 Task: Check the sale-to-list ratio of hot tub in the last 5 years.
Action: Mouse moved to (774, 175)
Screenshot: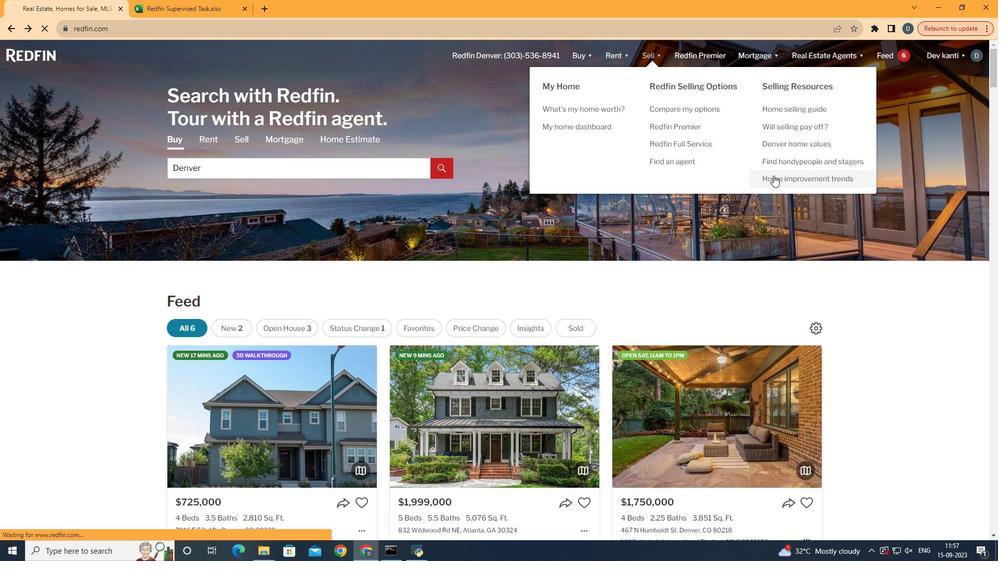 
Action: Mouse pressed left at (774, 175)
Screenshot: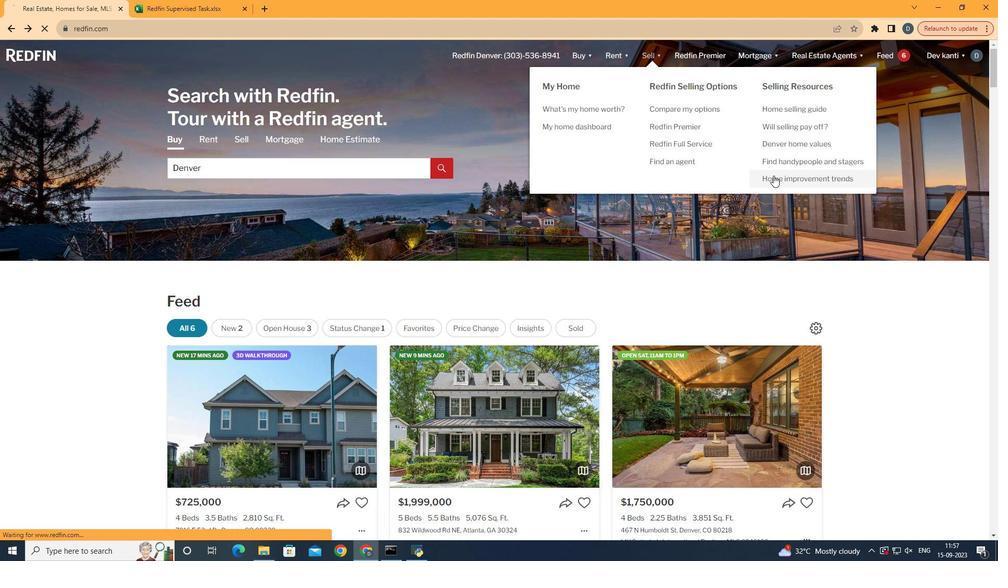 
Action: Mouse moved to (253, 195)
Screenshot: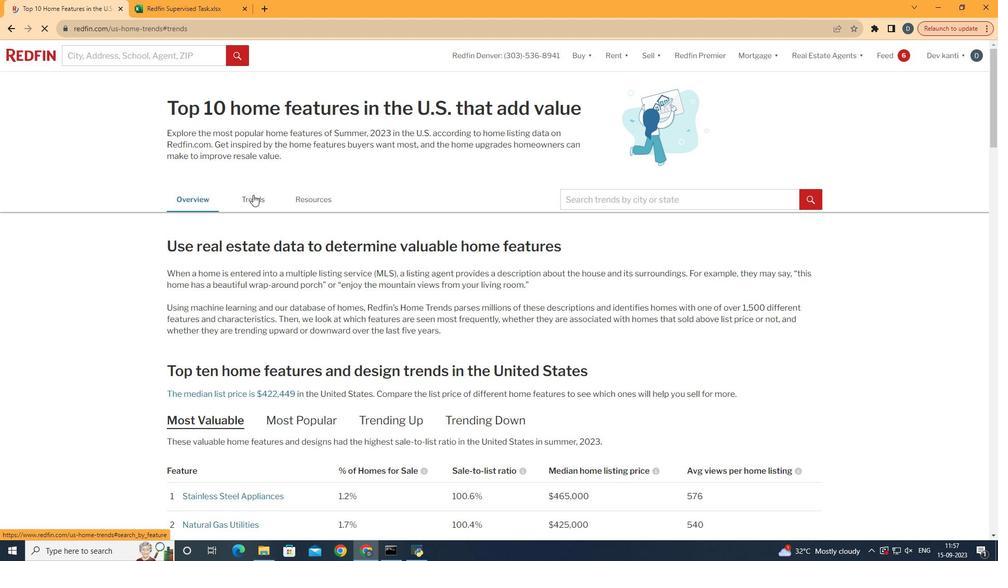 
Action: Mouse pressed left at (253, 195)
Screenshot: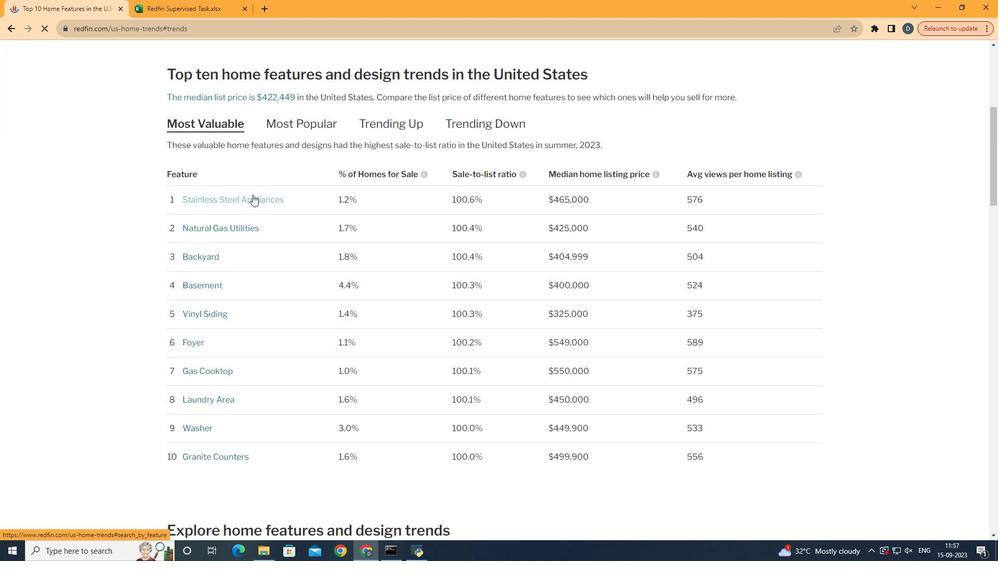 
Action: Mouse moved to (331, 241)
Screenshot: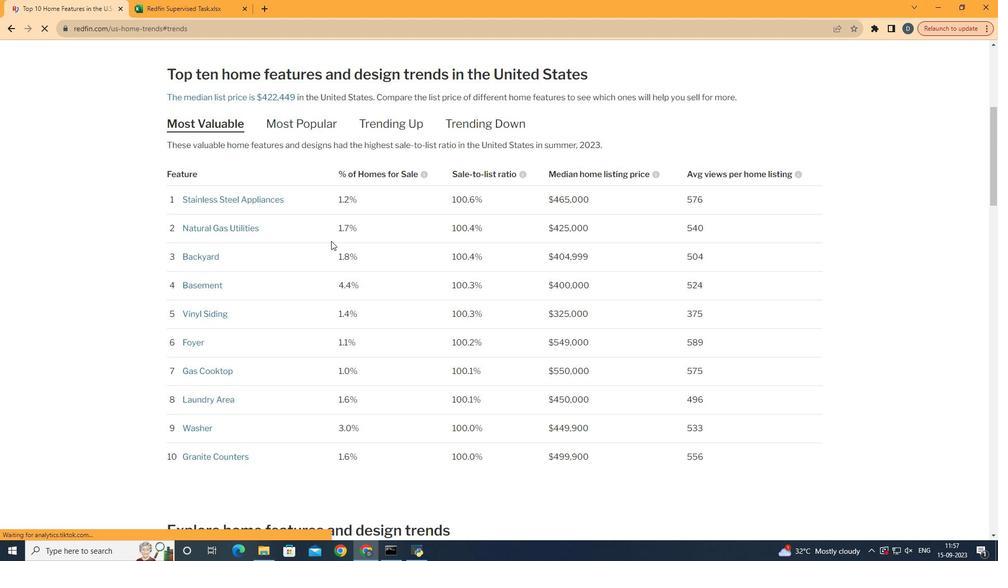 
Action: Mouse scrolled (331, 240) with delta (0, 0)
Screenshot: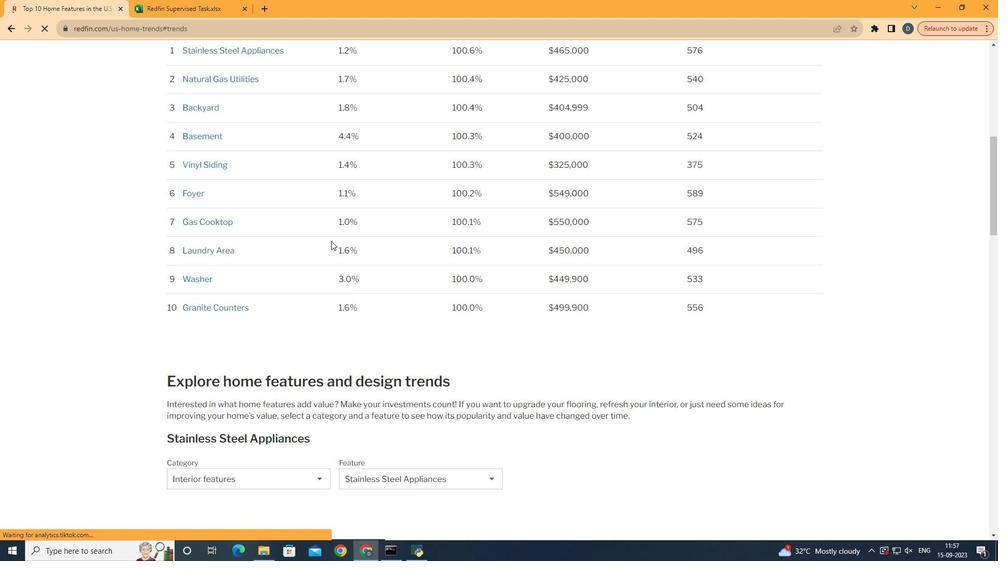 
Action: Mouse scrolled (331, 240) with delta (0, 0)
Screenshot: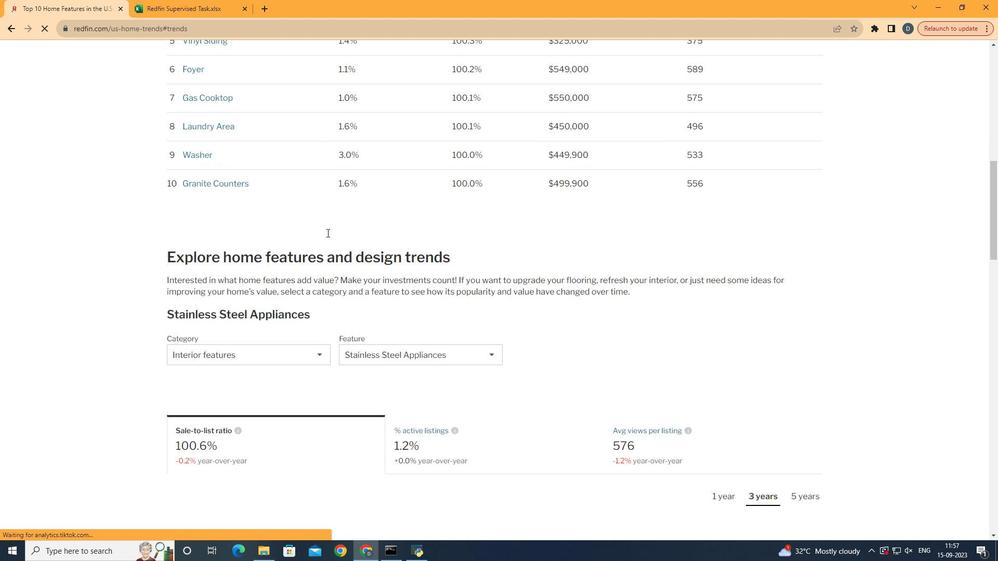 
Action: Mouse scrolled (331, 240) with delta (0, 0)
Screenshot: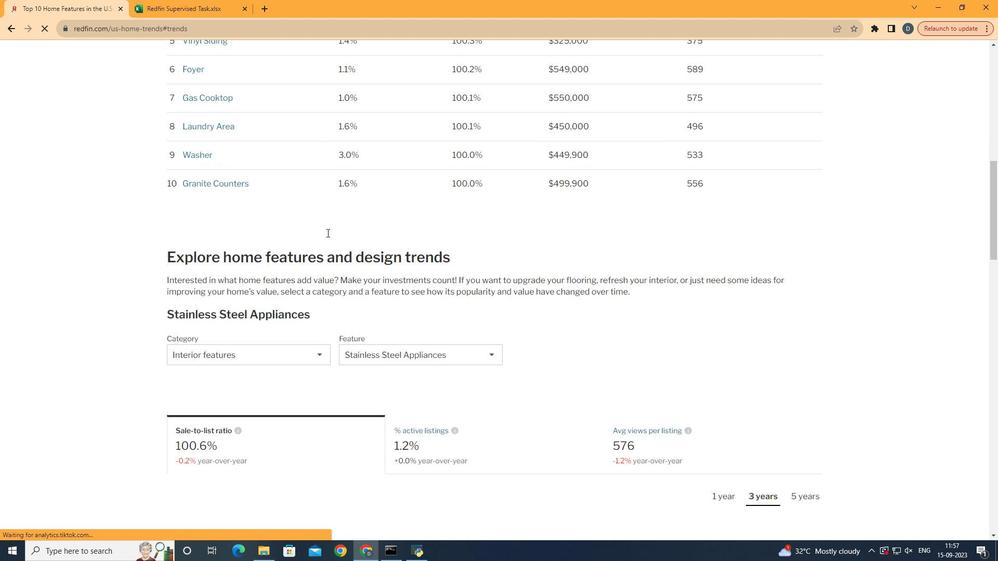 
Action: Mouse scrolled (331, 240) with delta (0, 0)
Screenshot: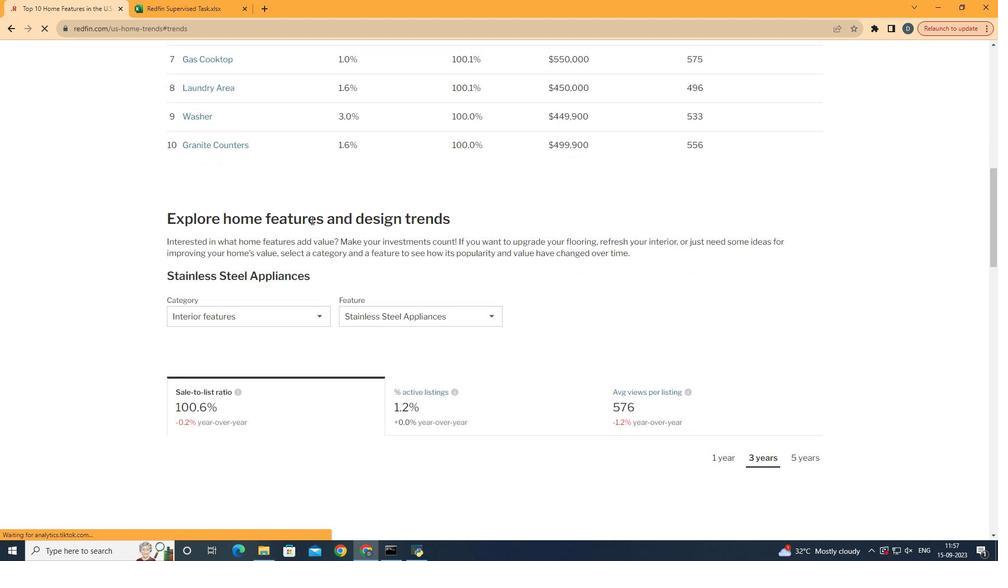 
Action: Mouse scrolled (331, 240) with delta (0, 0)
Screenshot: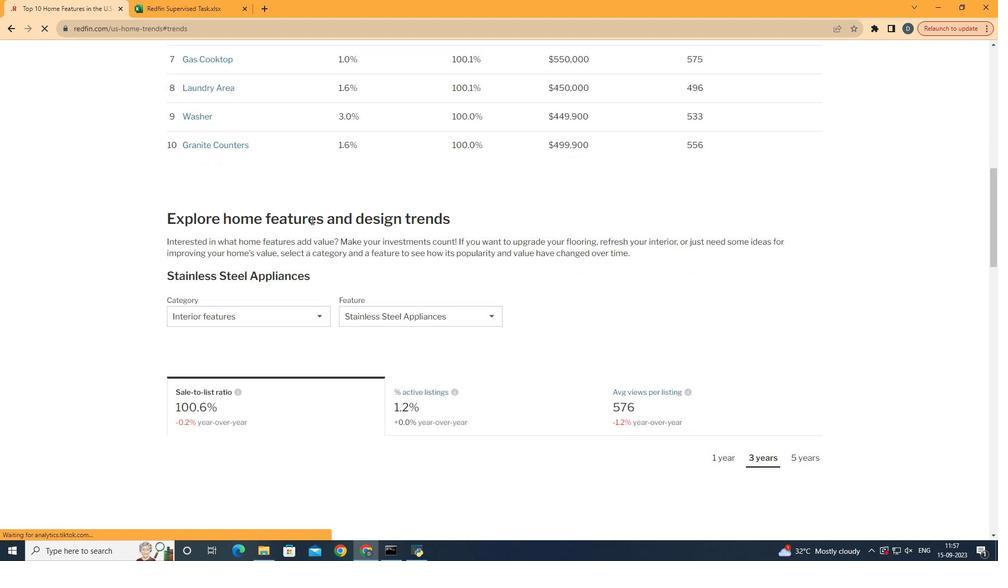 
Action: Mouse scrolled (331, 240) with delta (0, 0)
Screenshot: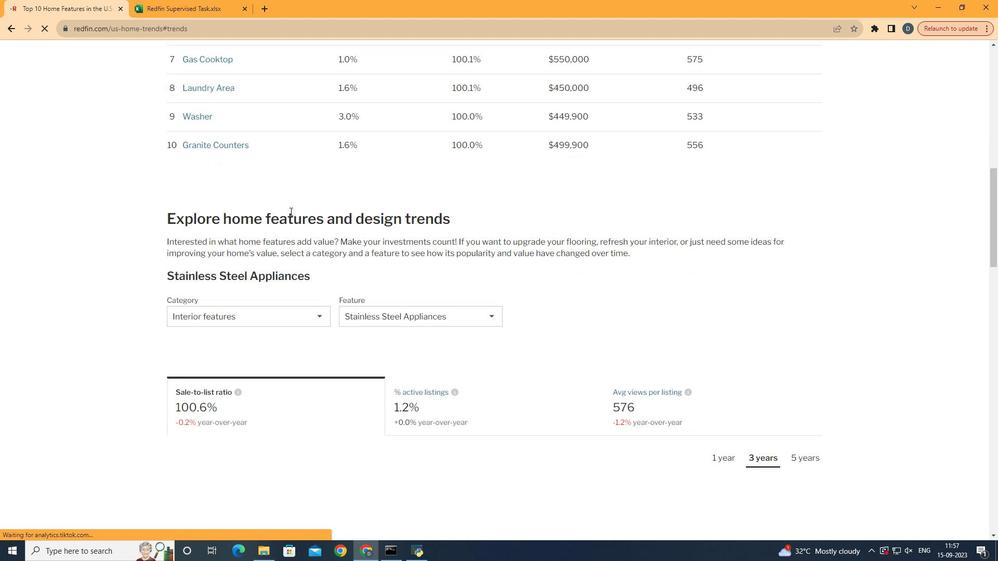 
Action: Mouse moved to (278, 259)
Screenshot: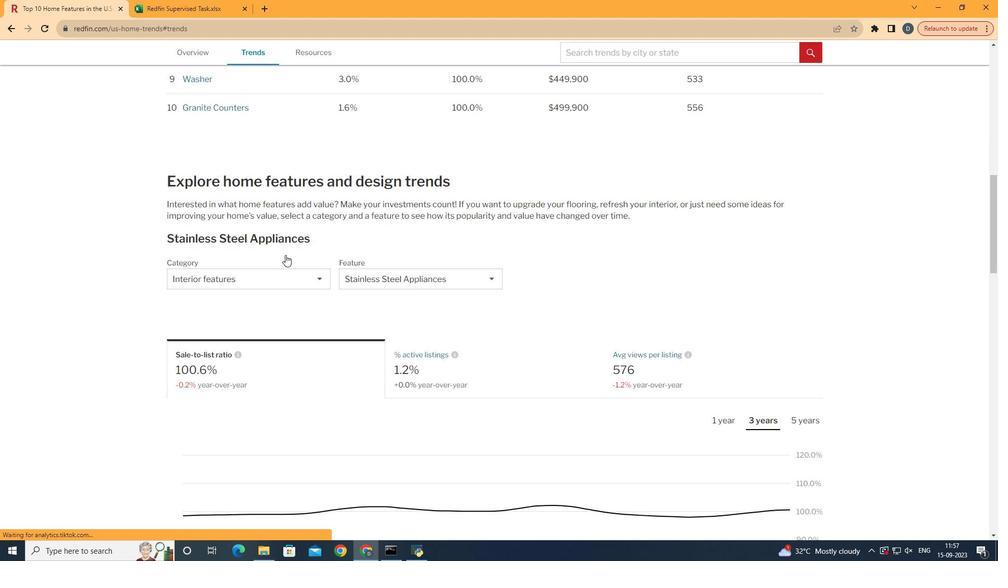 
Action: Mouse scrolled (278, 259) with delta (0, 0)
Screenshot: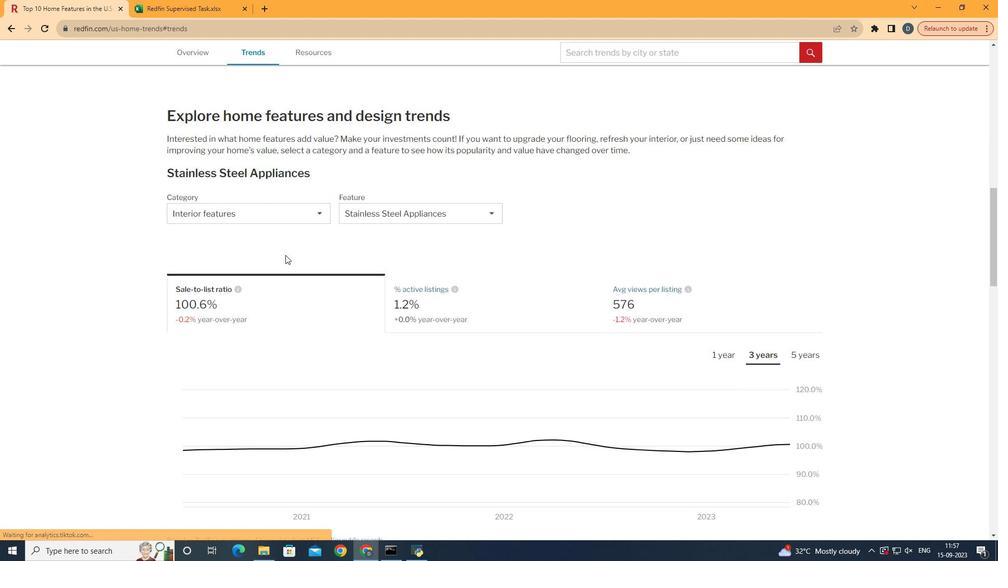 
Action: Mouse scrolled (278, 259) with delta (0, 0)
Screenshot: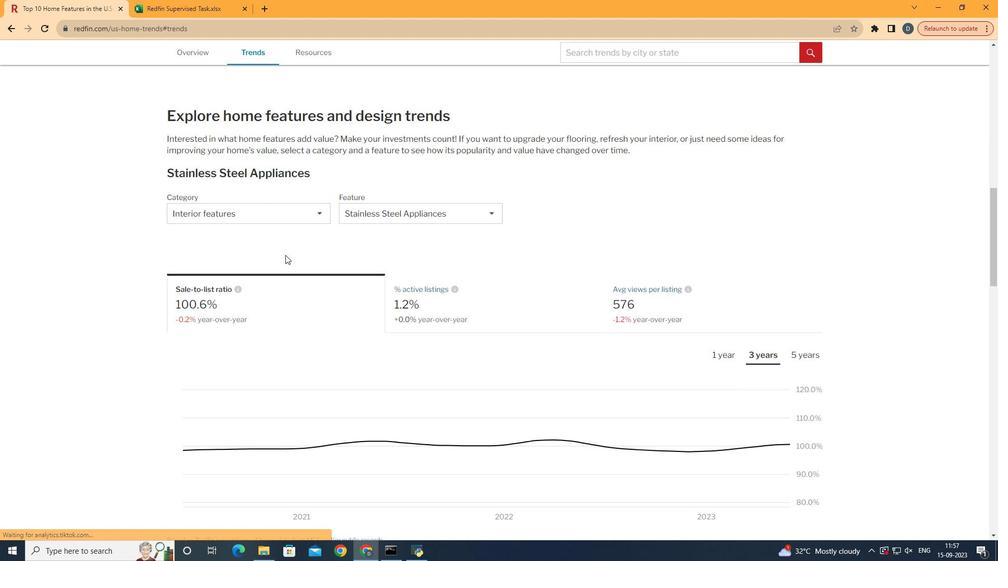 
Action: Mouse moved to (290, 238)
Screenshot: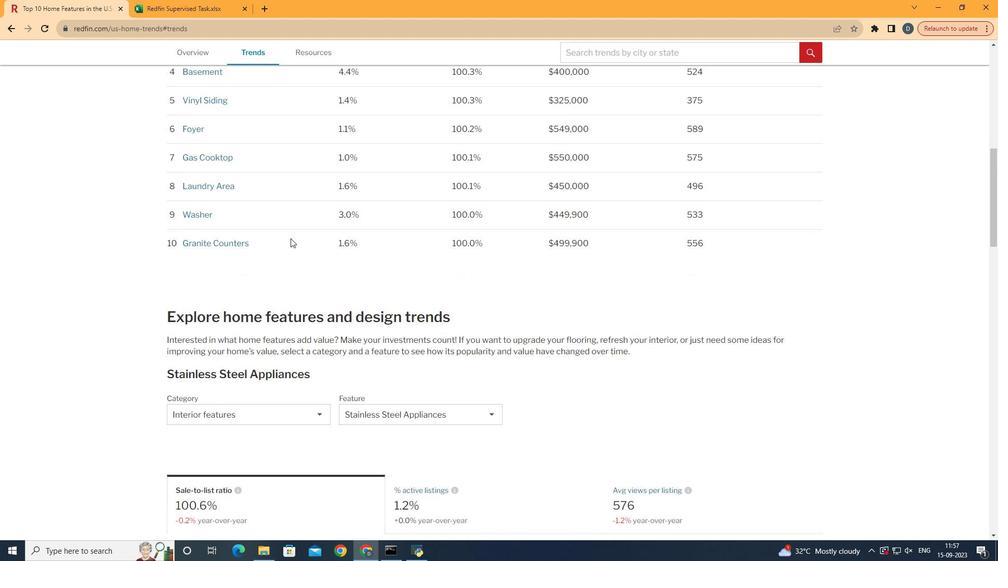 
Action: Mouse scrolled (290, 238) with delta (0, 0)
Screenshot: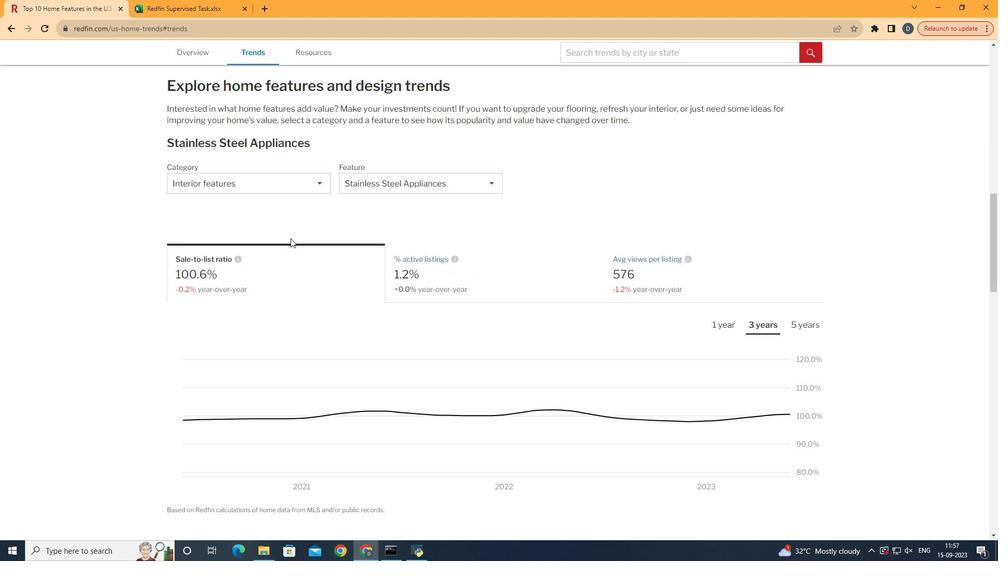 
Action: Mouse scrolled (290, 238) with delta (0, 0)
Screenshot: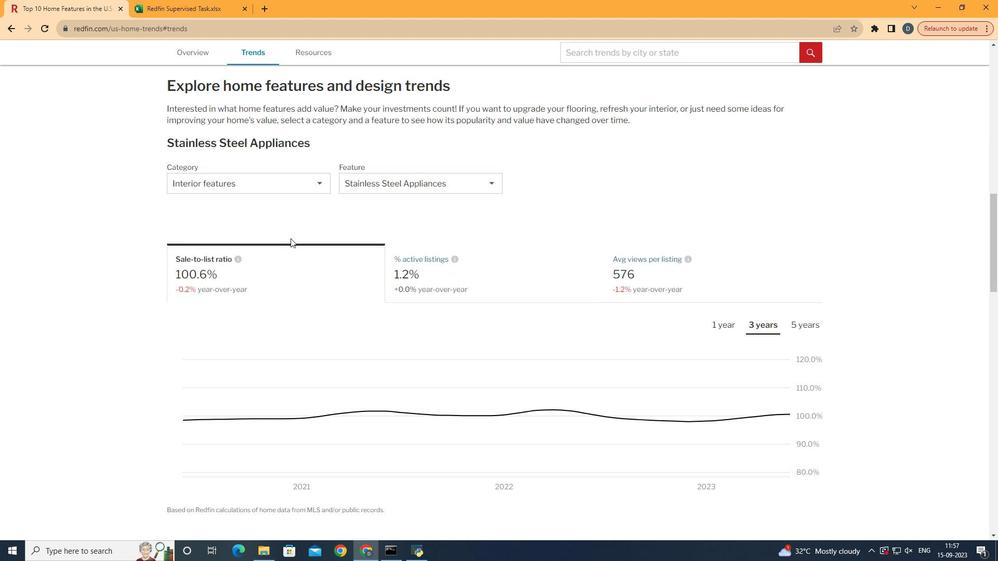 
Action: Mouse scrolled (290, 238) with delta (0, 0)
Screenshot: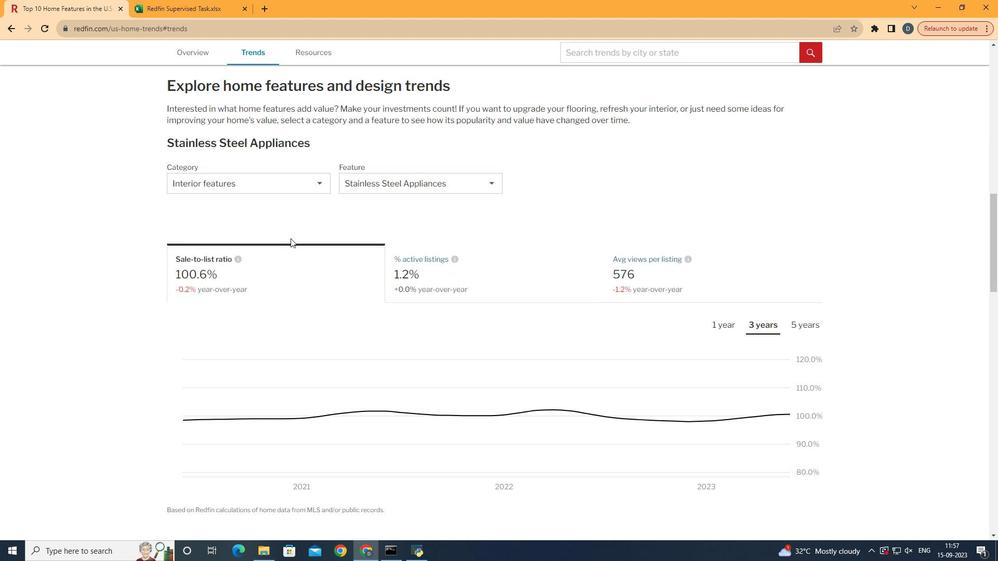 
Action: Mouse scrolled (290, 238) with delta (0, 0)
Screenshot: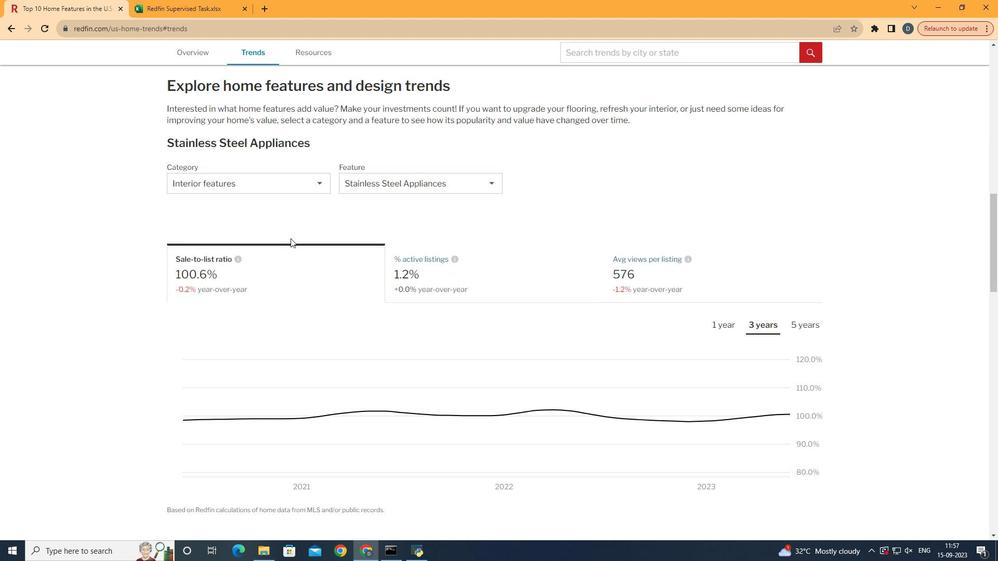 
Action: Mouse scrolled (290, 238) with delta (0, 0)
Screenshot: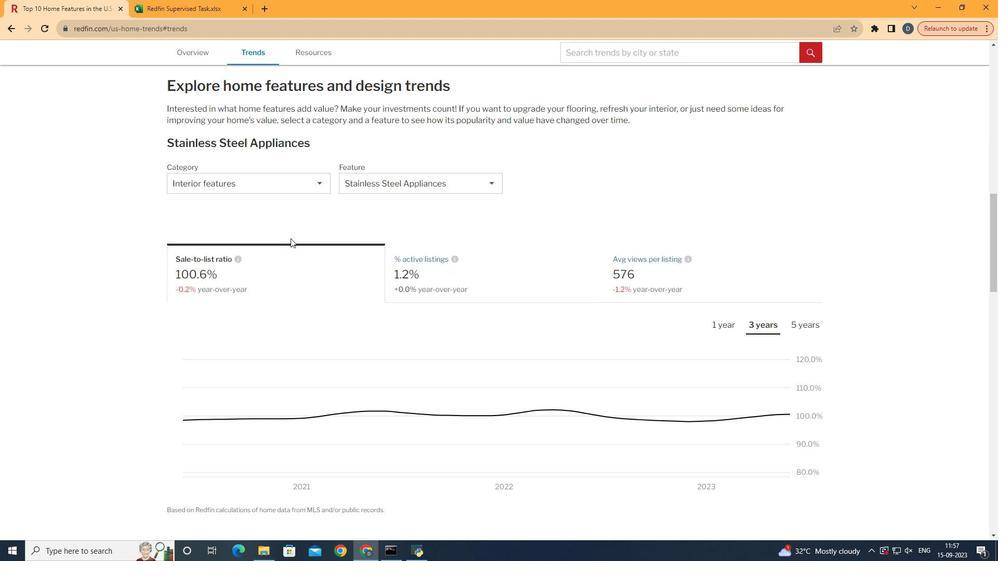 
Action: Mouse moved to (291, 184)
Screenshot: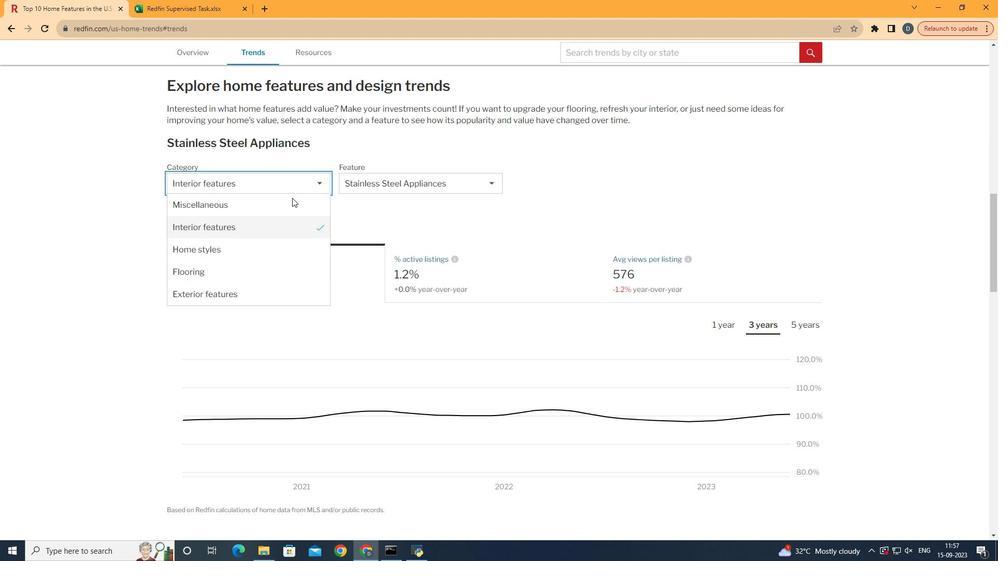 
Action: Mouse pressed left at (291, 184)
Screenshot: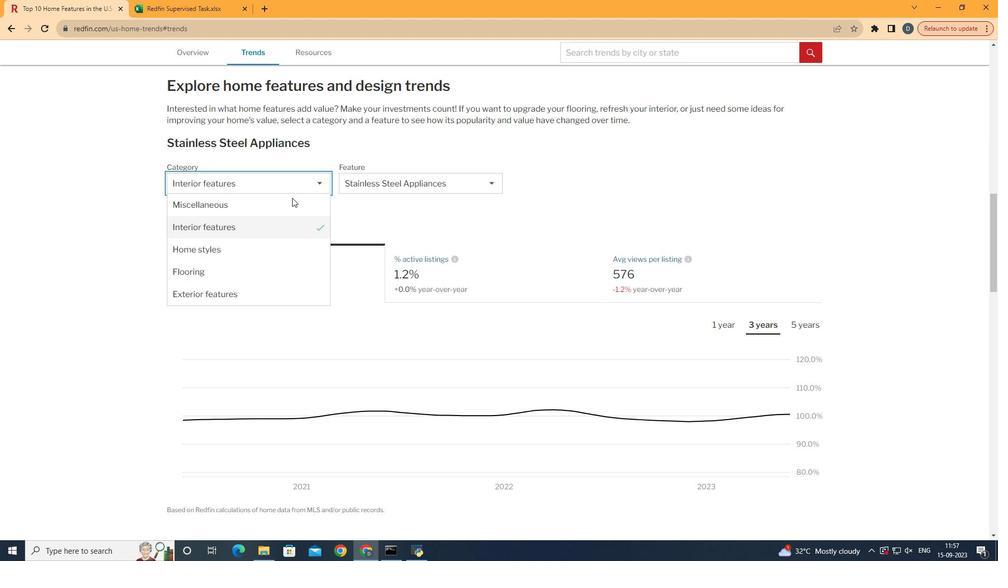 
Action: Mouse moved to (291, 203)
Screenshot: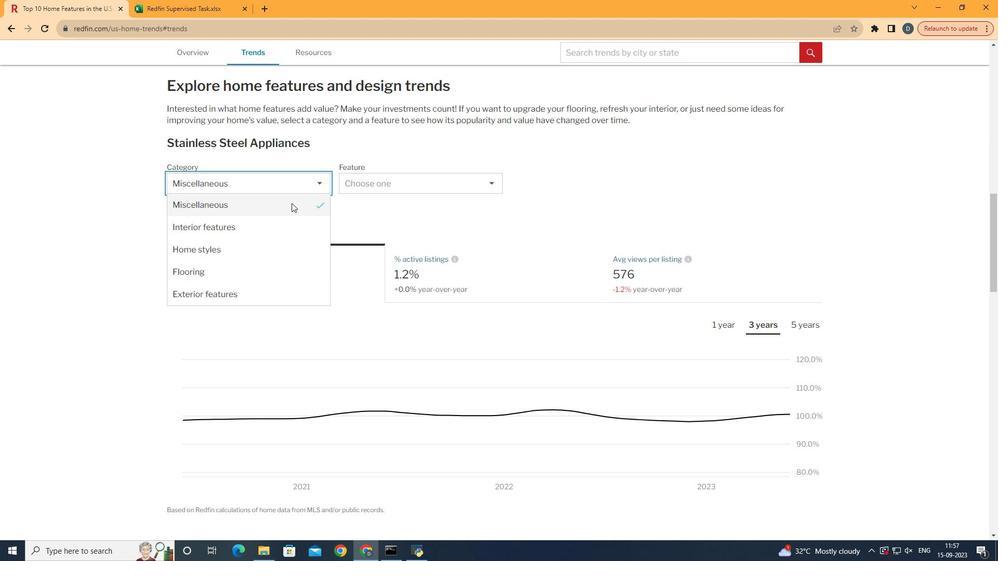 
Action: Mouse pressed left at (291, 203)
Screenshot: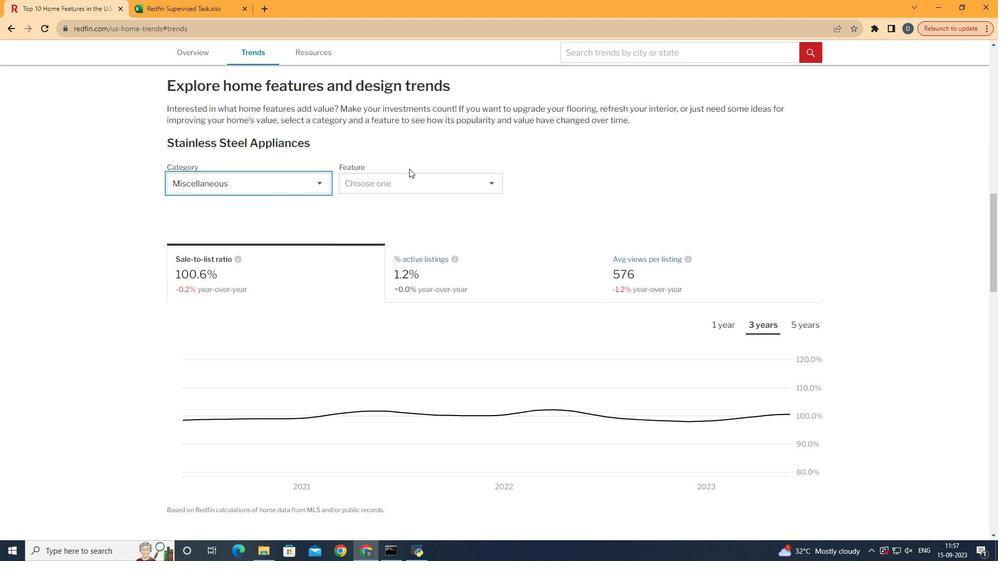 
Action: Mouse moved to (423, 177)
Screenshot: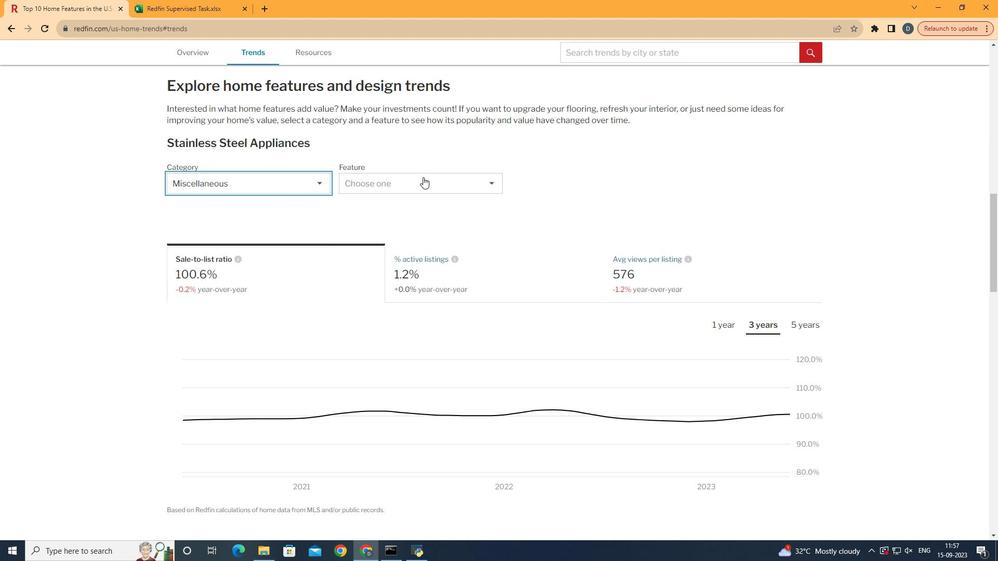 
Action: Mouse pressed left at (423, 177)
Screenshot: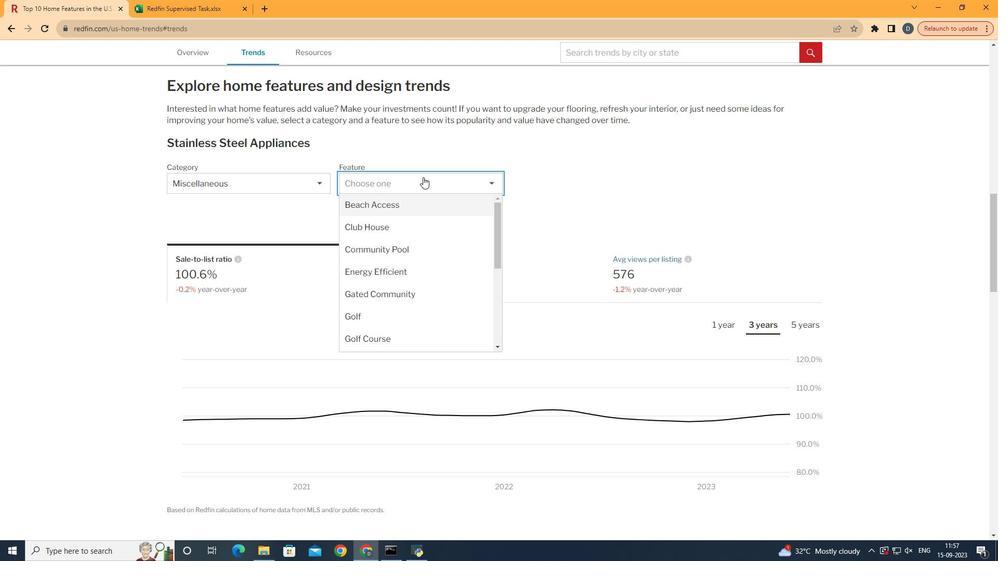 
Action: Mouse moved to (449, 257)
Screenshot: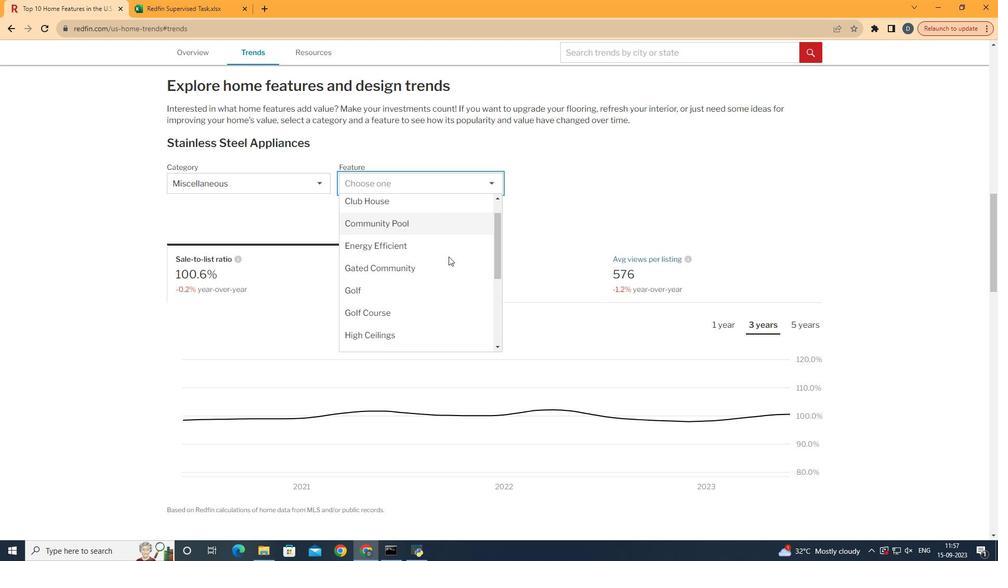 
Action: Mouse scrolled (449, 256) with delta (0, 0)
Screenshot: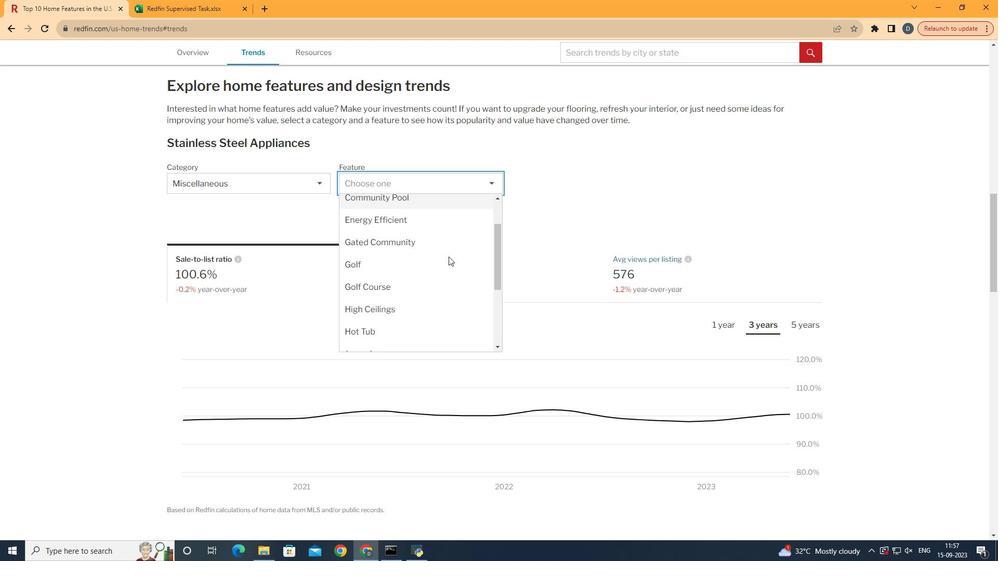 
Action: Mouse moved to (449, 257)
Screenshot: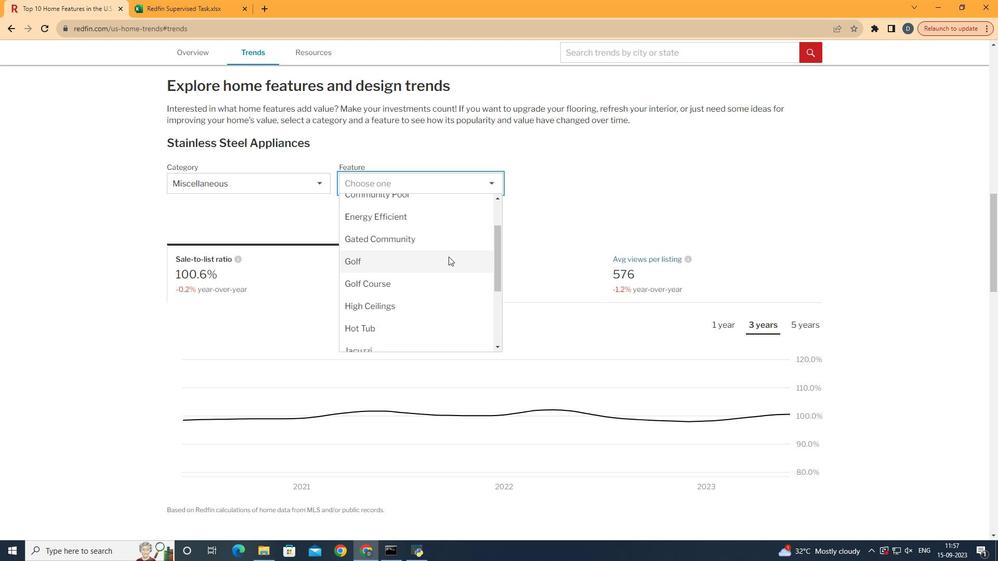 
Action: Mouse scrolled (449, 256) with delta (0, 0)
Screenshot: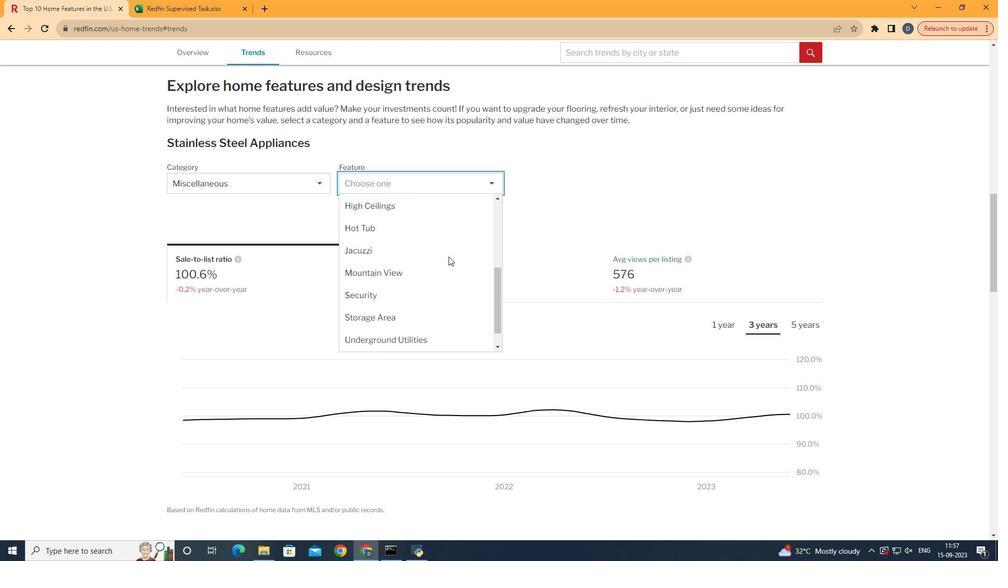 
Action: Mouse scrolled (449, 256) with delta (0, 0)
Screenshot: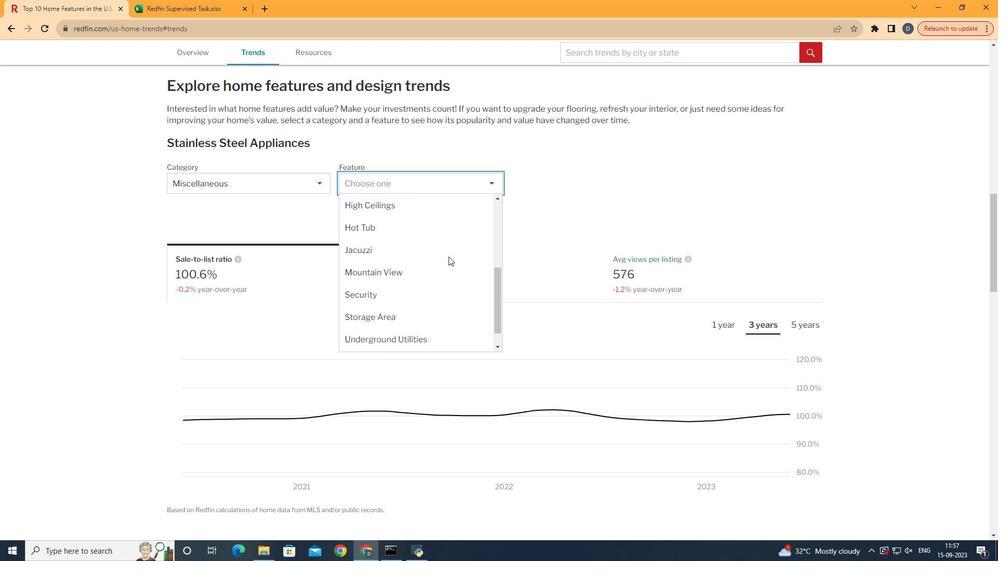 
Action: Mouse moved to (449, 224)
Screenshot: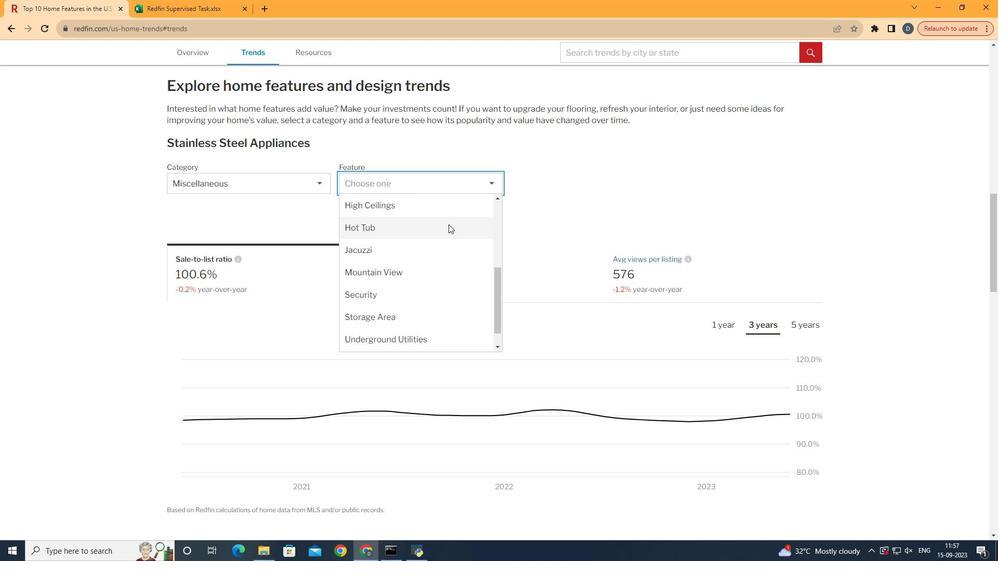 
Action: Mouse pressed left at (449, 224)
Screenshot: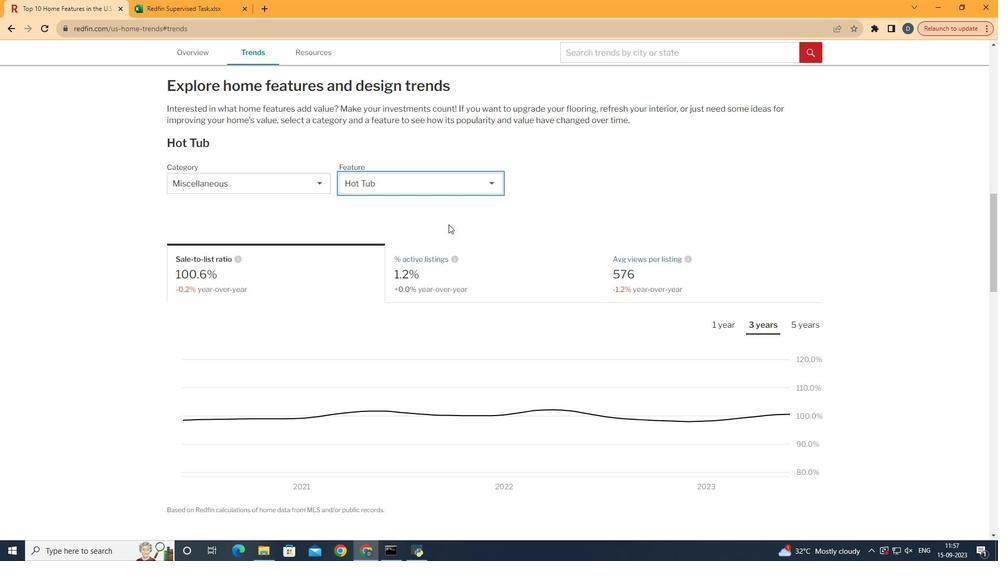 
Action: Mouse moved to (796, 329)
Screenshot: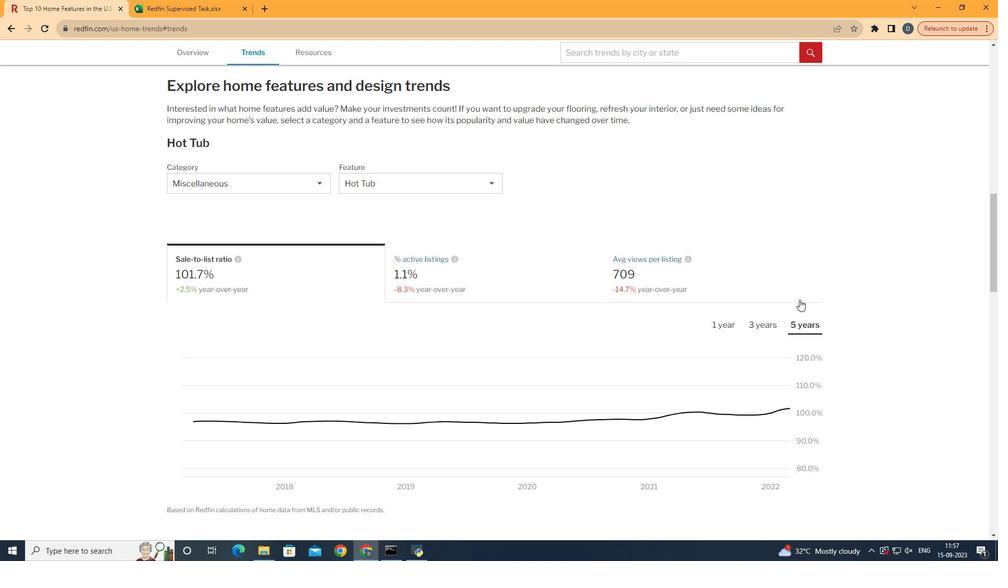 
Action: Mouse pressed left at (796, 329)
Screenshot: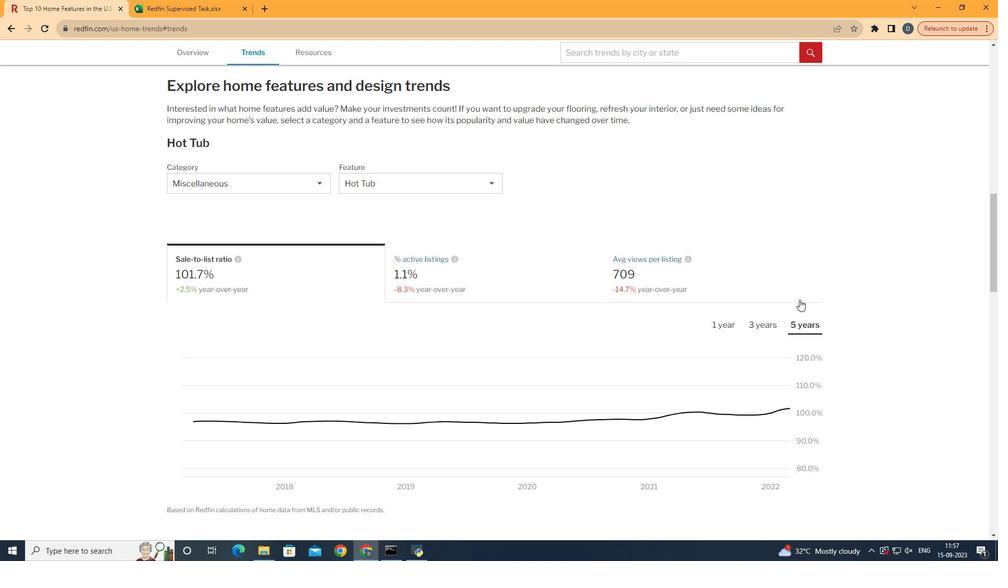 
Action: Mouse moved to (800, 300)
Screenshot: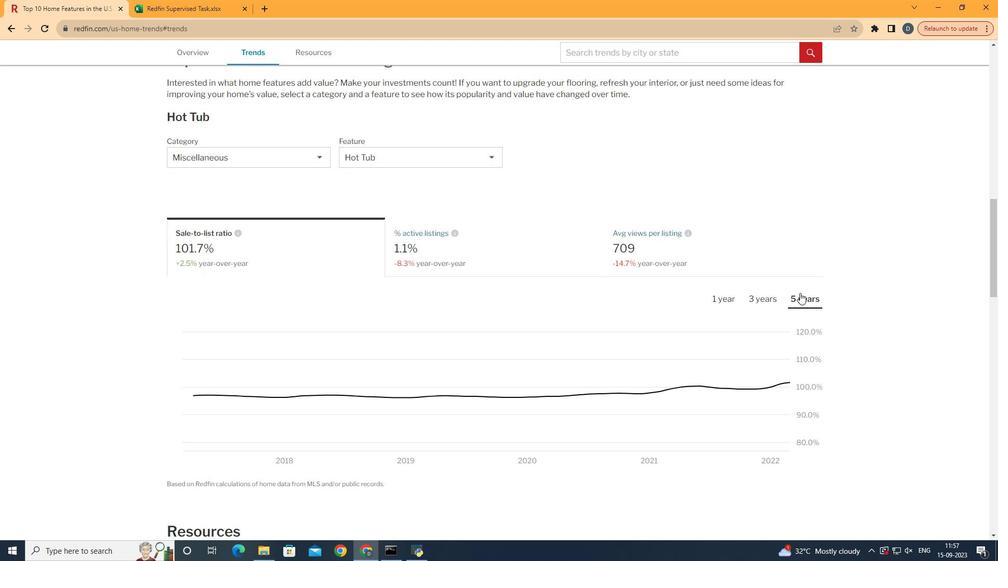
Action: Mouse scrolled (800, 299) with delta (0, 0)
Screenshot: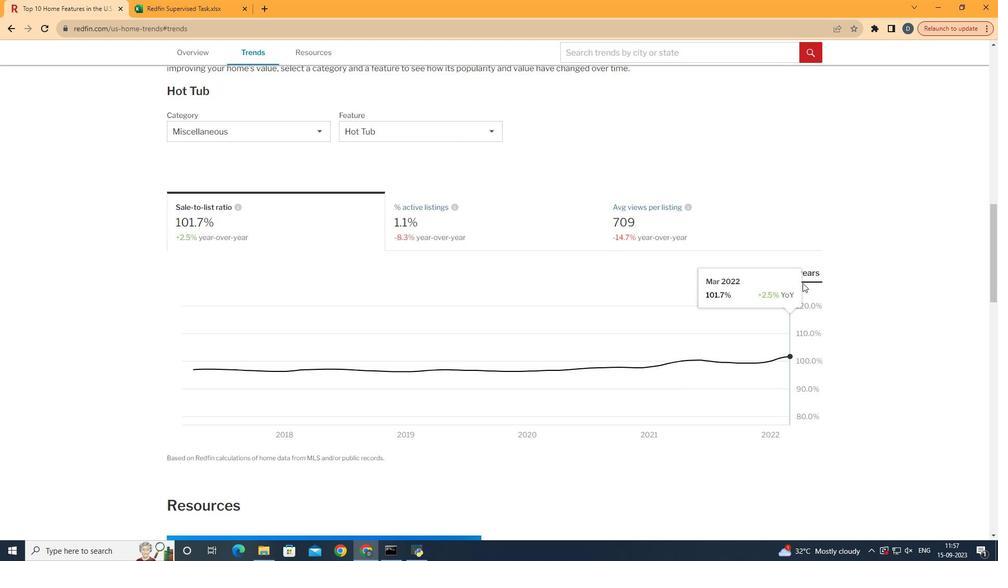 
Action: Mouse moved to (803, 280)
Screenshot: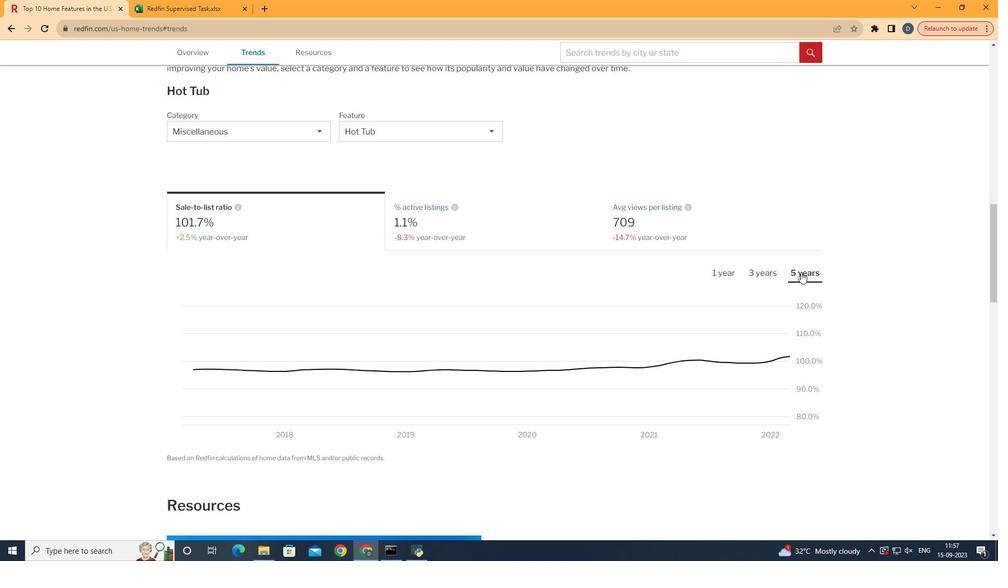 
